 Task: Set the quantization parameter for qsv to 2.
Action: Mouse moved to (135, 27)
Screenshot: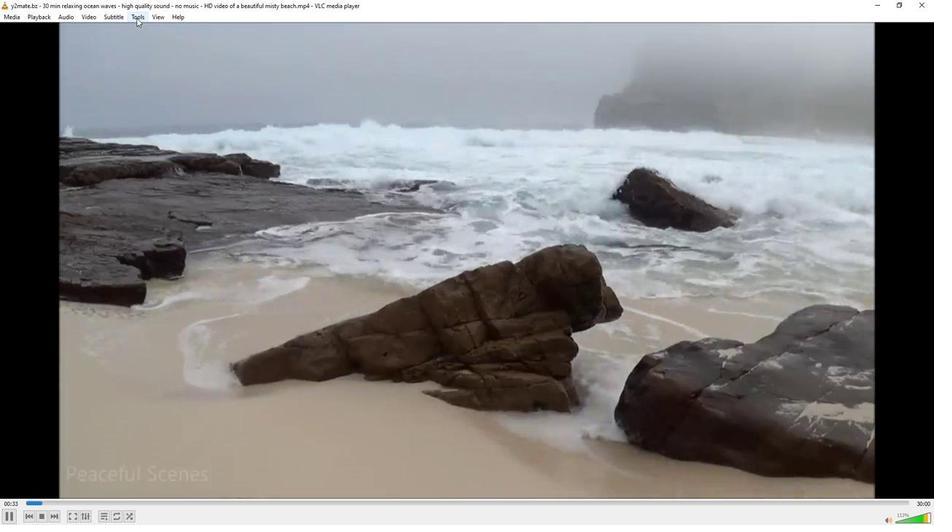 
Action: Mouse pressed left at (135, 27)
Screenshot: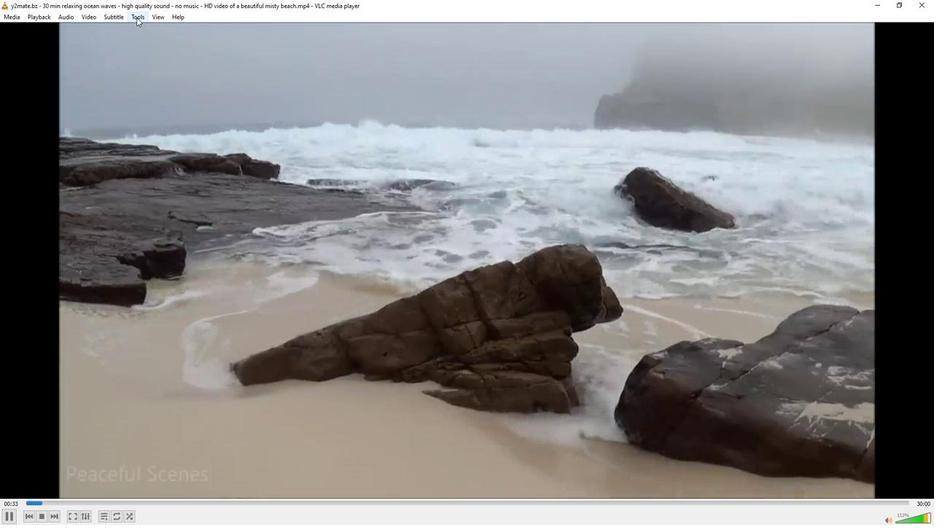 
Action: Mouse moved to (156, 142)
Screenshot: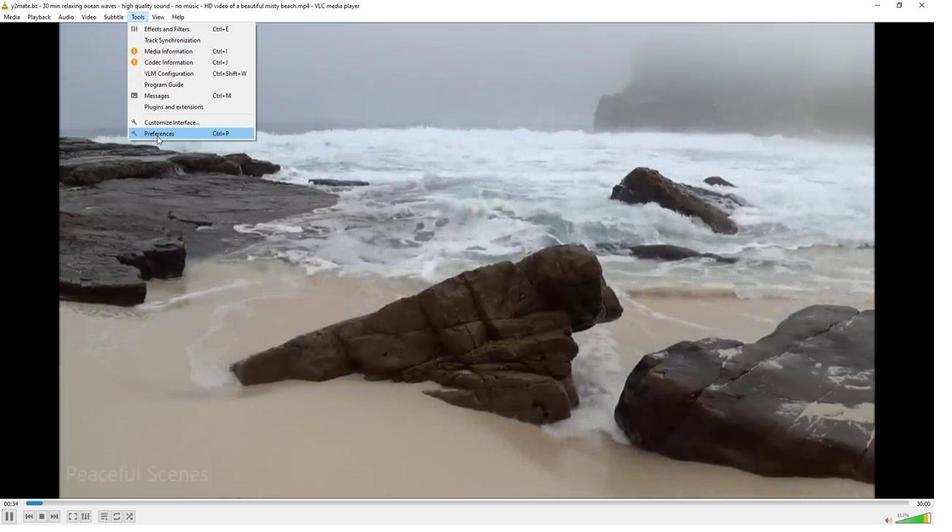 
Action: Mouse pressed left at (156, 142)
Screenshot: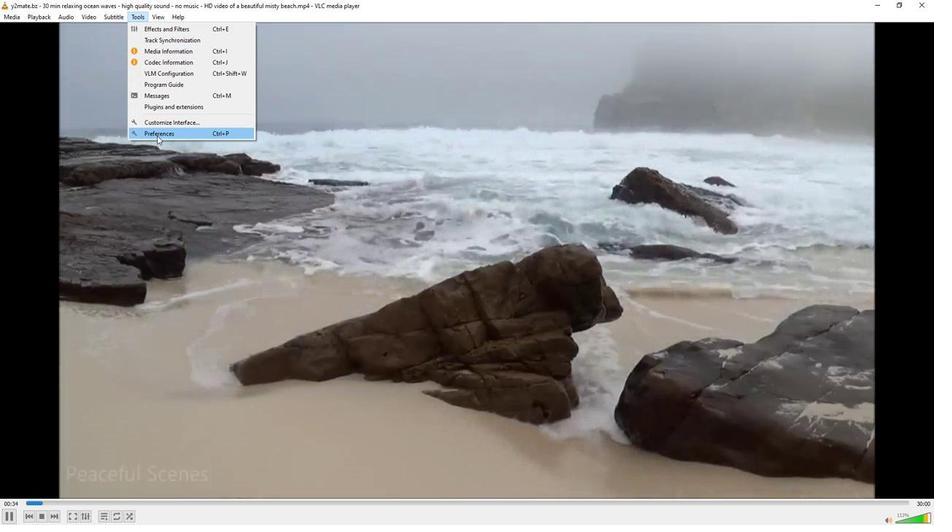 
Action: Mouse moved to (118, 408)
Screenshot: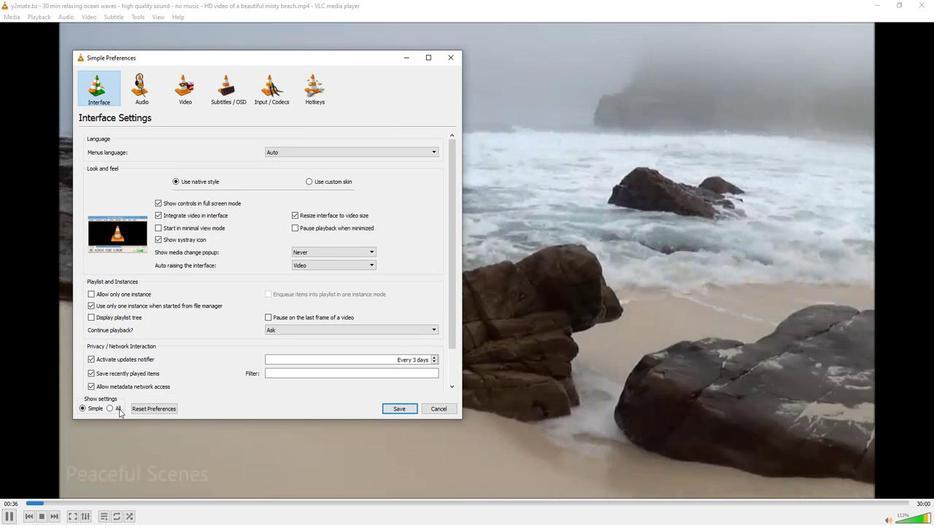 
Action: Mouse pressed left at (118, 408)
Screenshot: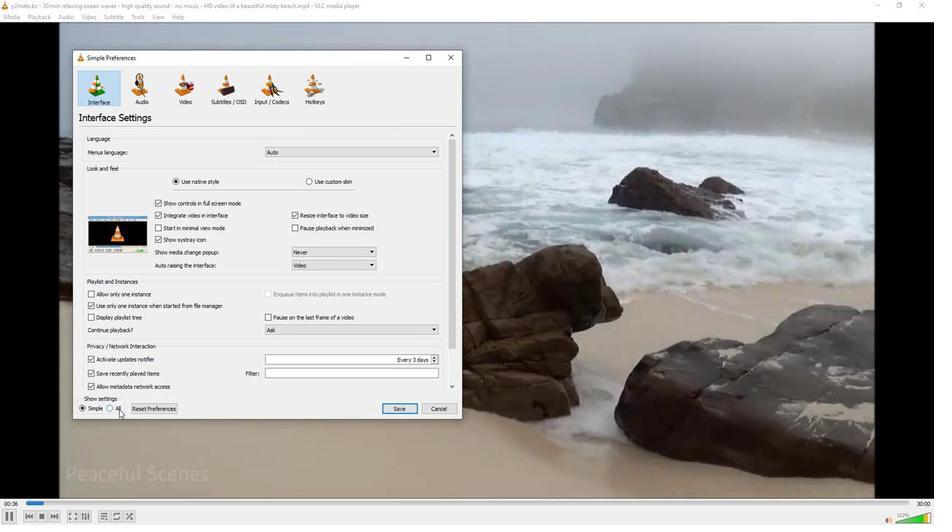
Action: Mouse moved to (94, 276)
Screenshot: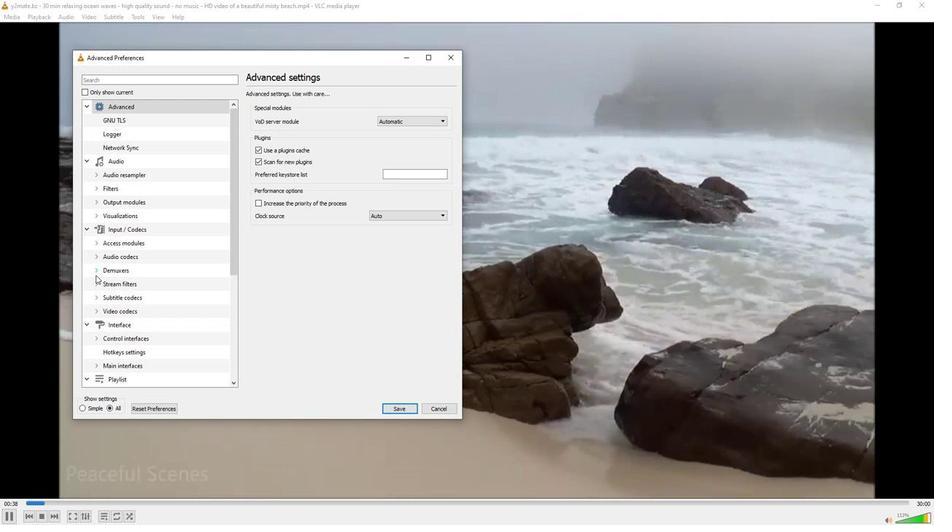 
Action: Mouse pressed left at (94, 276)
Screenshot: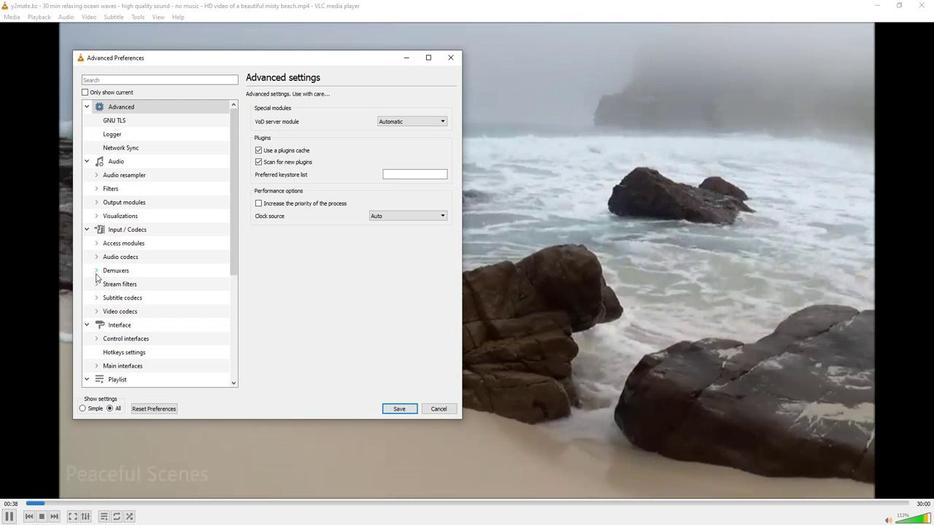 
Action: Mouse moved to (108, 311)
Screenshot: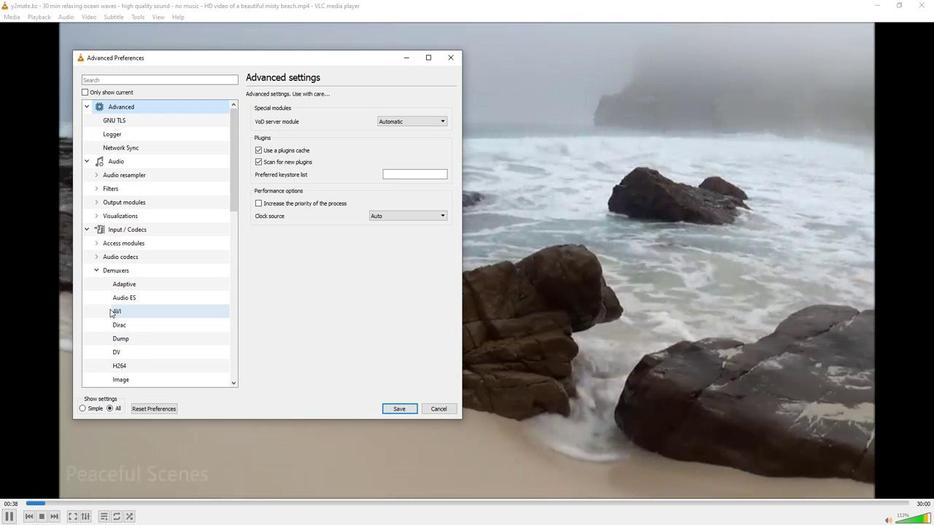 
Action: Mouse scrolled (108, 311) with delta (0, 0)
Screenshot: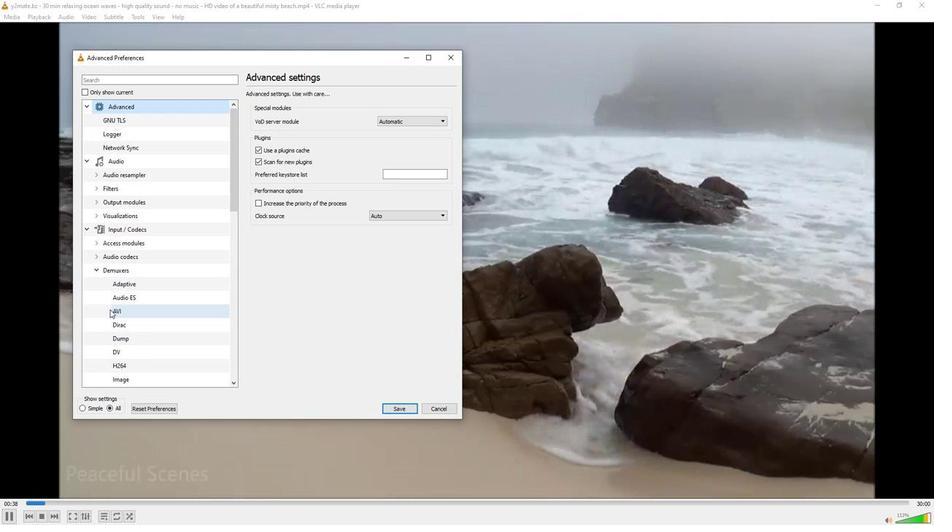 
Action: Mouse scrolled (108, 311) with delta (0, 0)
Screenshot: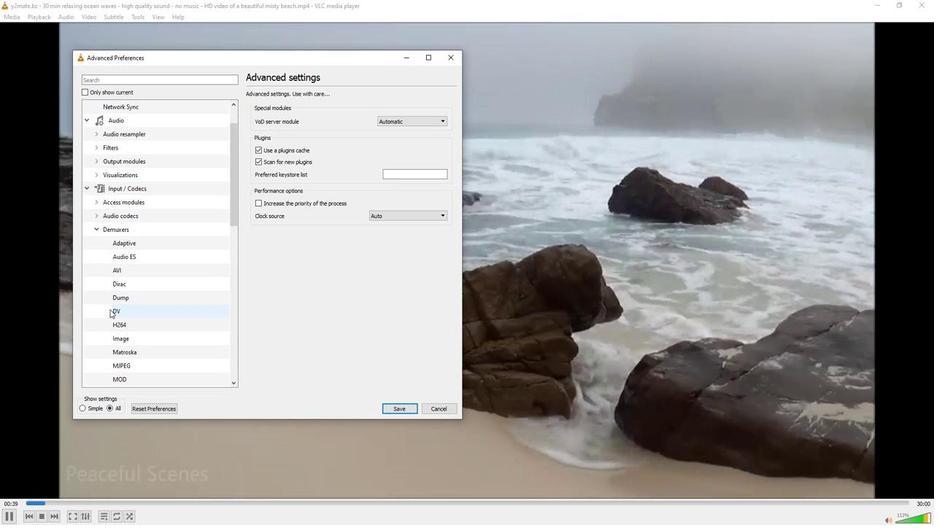 
Action: Mouse scrolled (108, 311) with delta (0, 0)
Screenshot: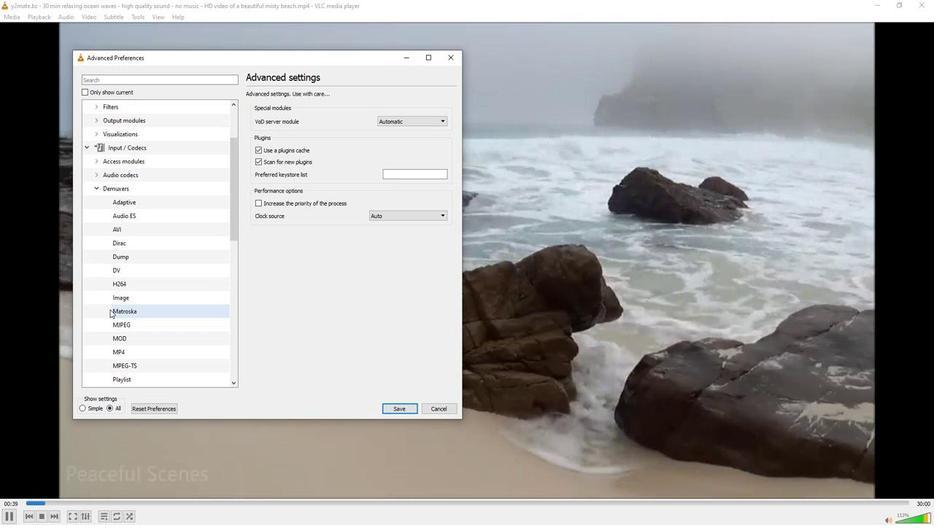 
Action: Mouse scrolled (108, 311) with delta (0, 0)
Screenshot: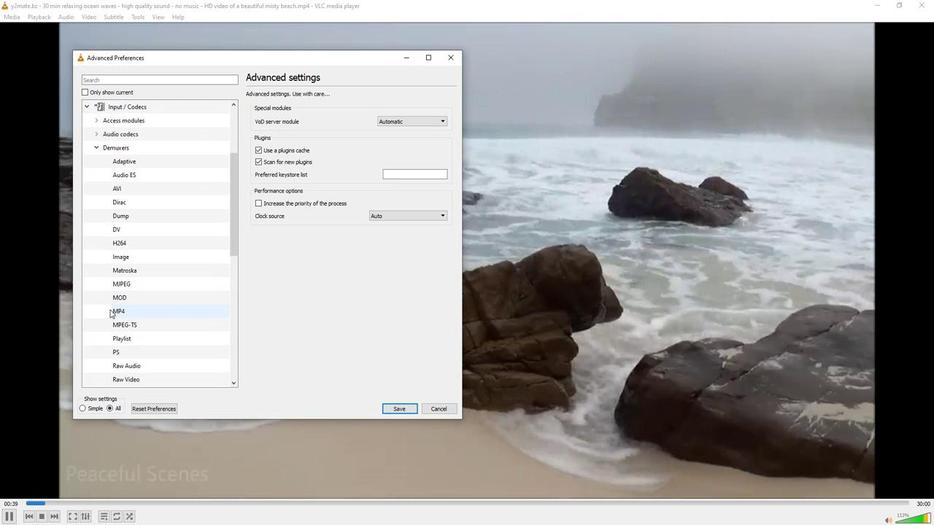 
Action: Mouse scrolled (108, 311) with delta (0, 0)
Screenshot: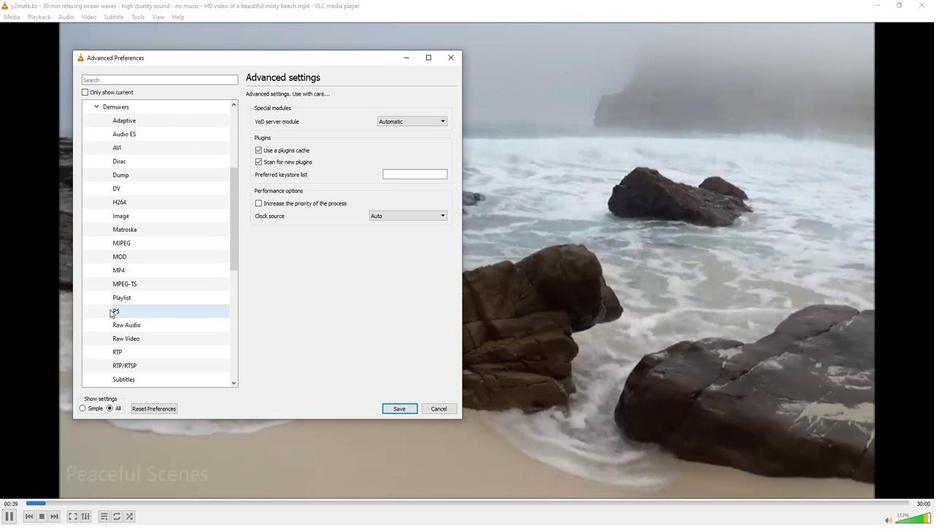 
Action: Mouse scrolled (108, 311) with delta (0, 0)
Screenshot: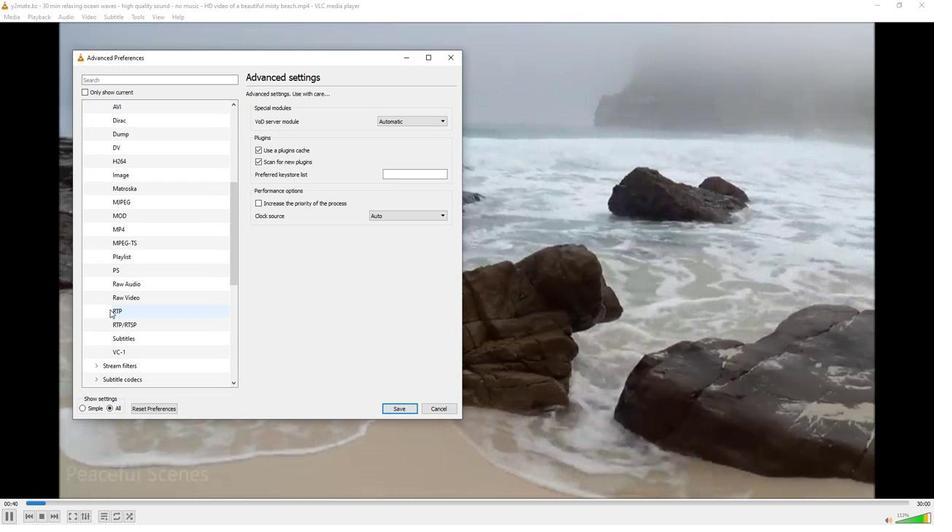 
Action: Mouse moved to (93, 354)
Screenshot: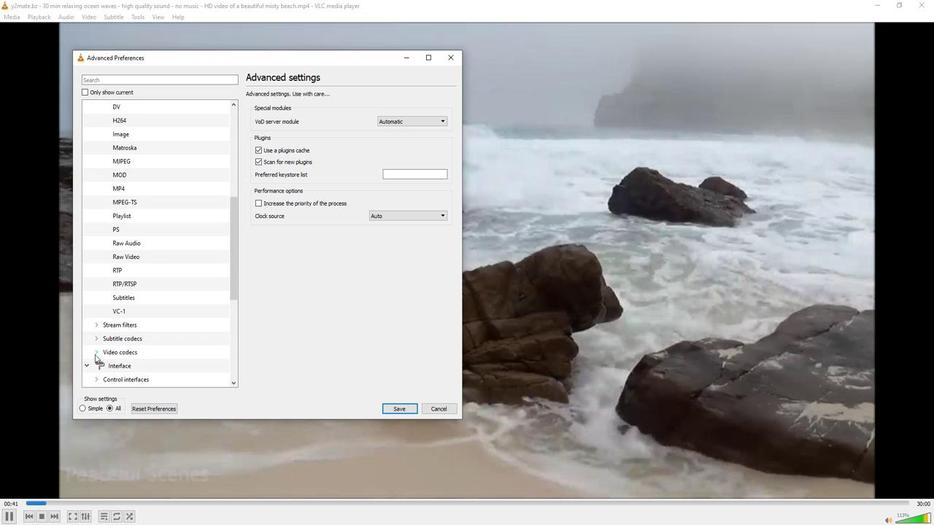 
Action: Mouse pressed left at (93, 354)
Screenshot: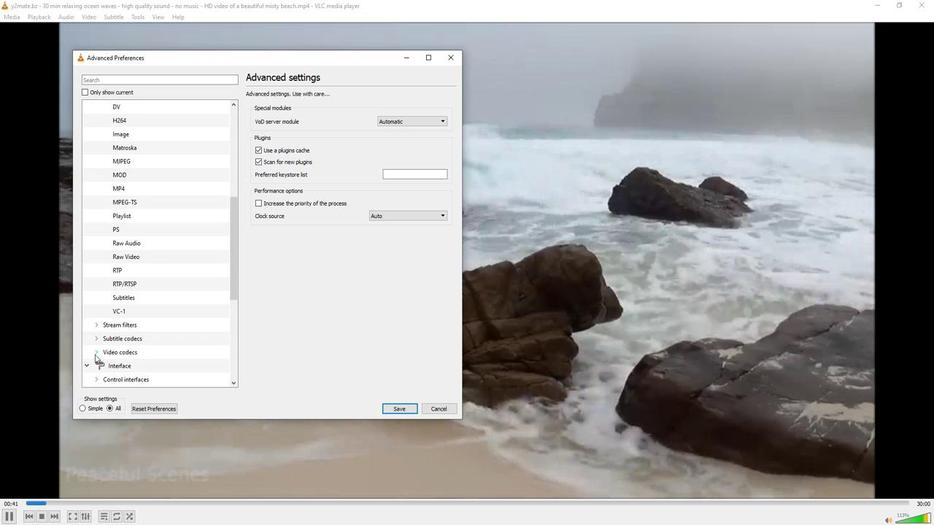 
Action: Mouse moved to (108, 354)
Screenshot: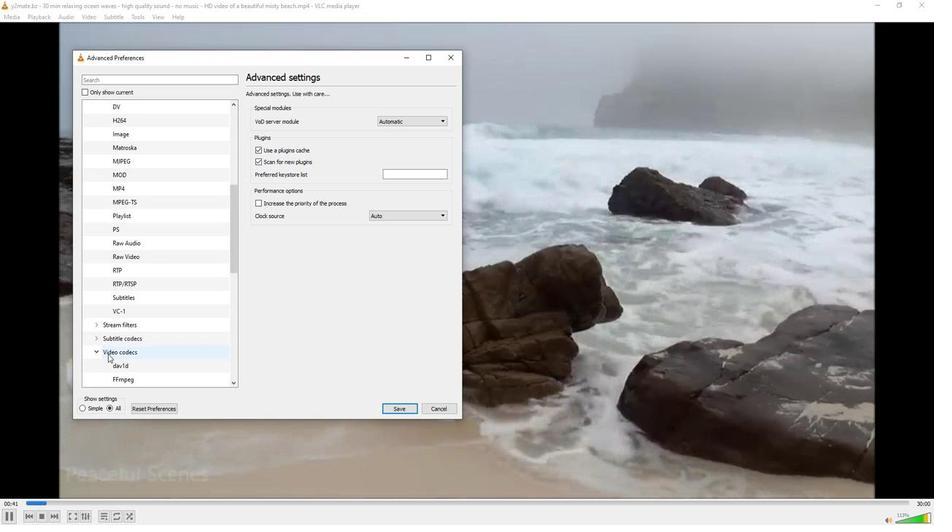 
Action: Mouse scrolled (108, 354) with delta (0, 0)
Screenshot: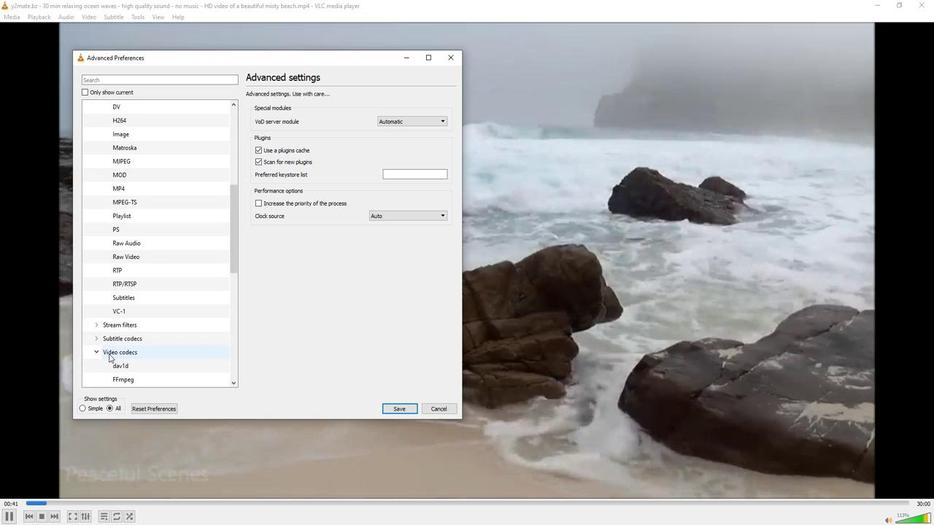 
Action: Mouse moved to (117, 362)
Screenshot: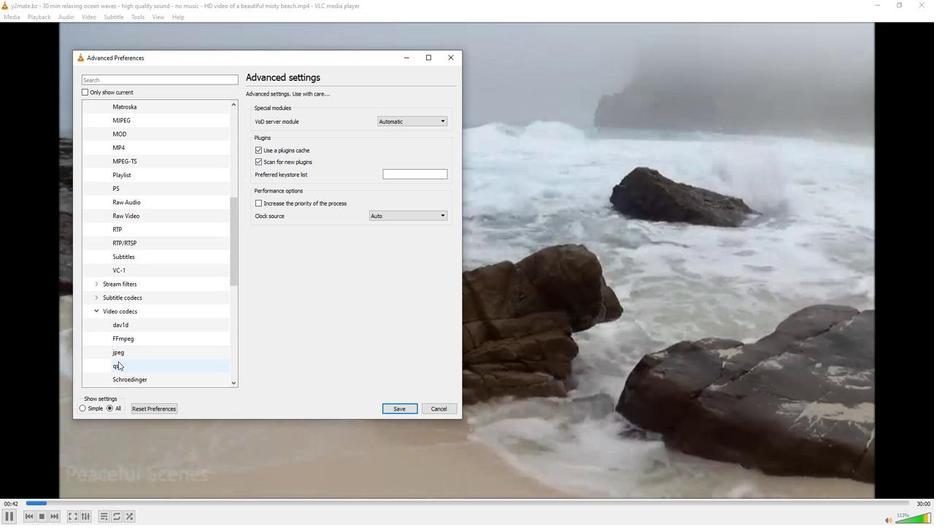 
Action: Mouse pressed left at (117, 362)
Screenshot: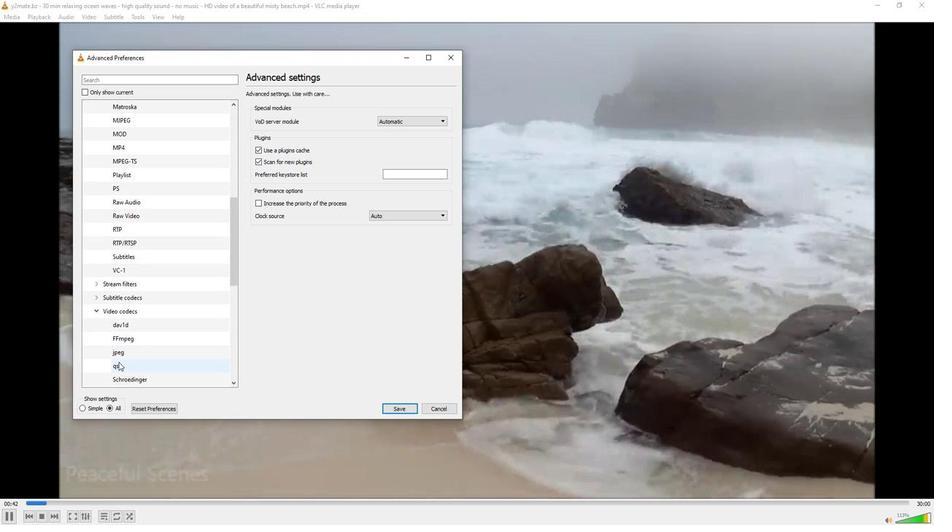 
Action: Mouse moved to (446, 241)
Screenshot: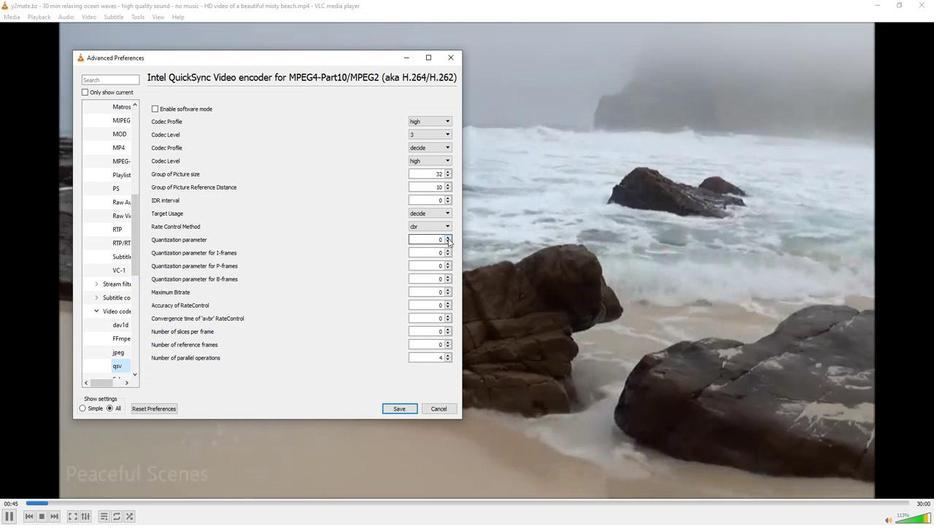 
Action: Mouse pressed left at (446, 241)
Screenshot: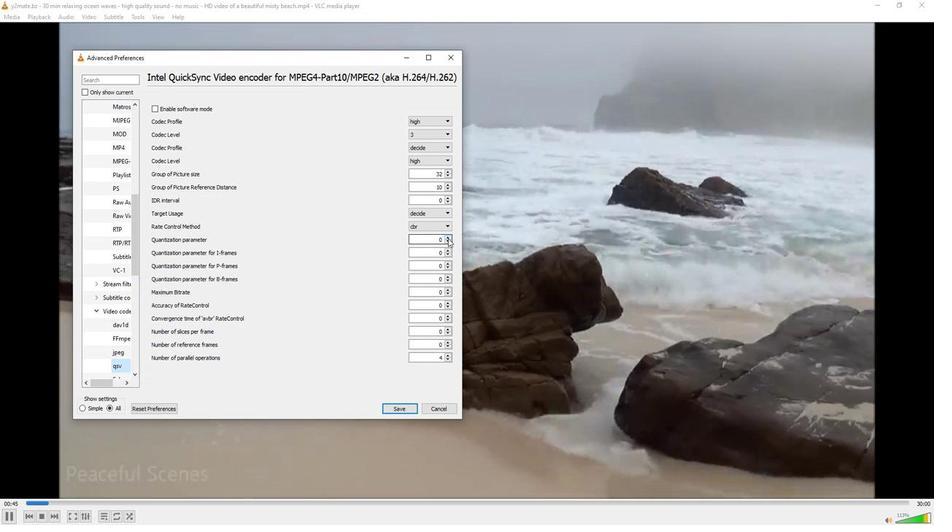 
Action: Mouse pressed left at (446, 241)
Screenshot: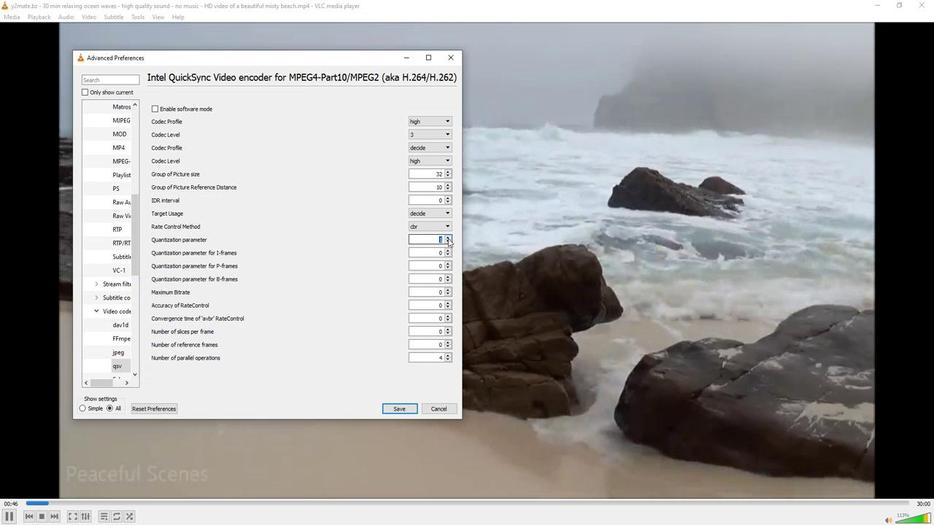 
Action: Mouse moved to (408, 258)
Screenshot: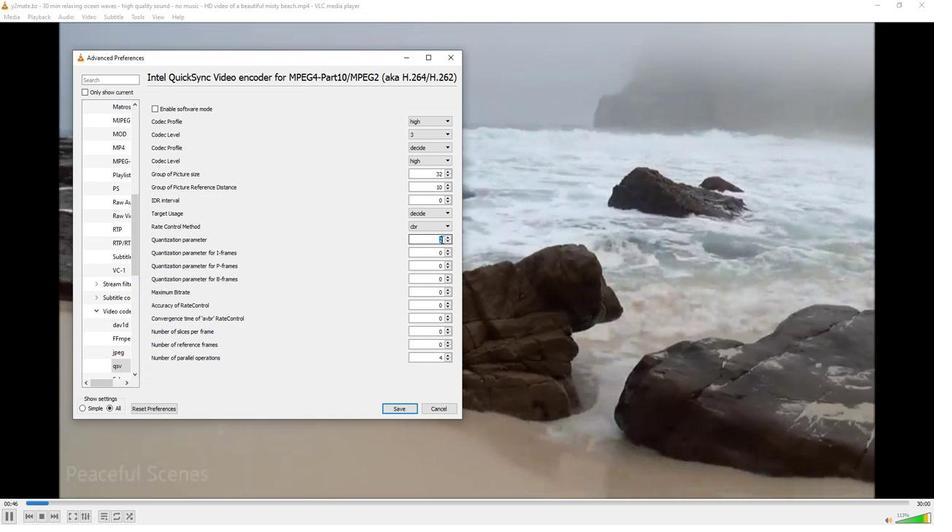 
